 Task: Sort the products in the category "Turkey" by price (highest first).
Action: Mouse moved to (23, 94)
Screenshot: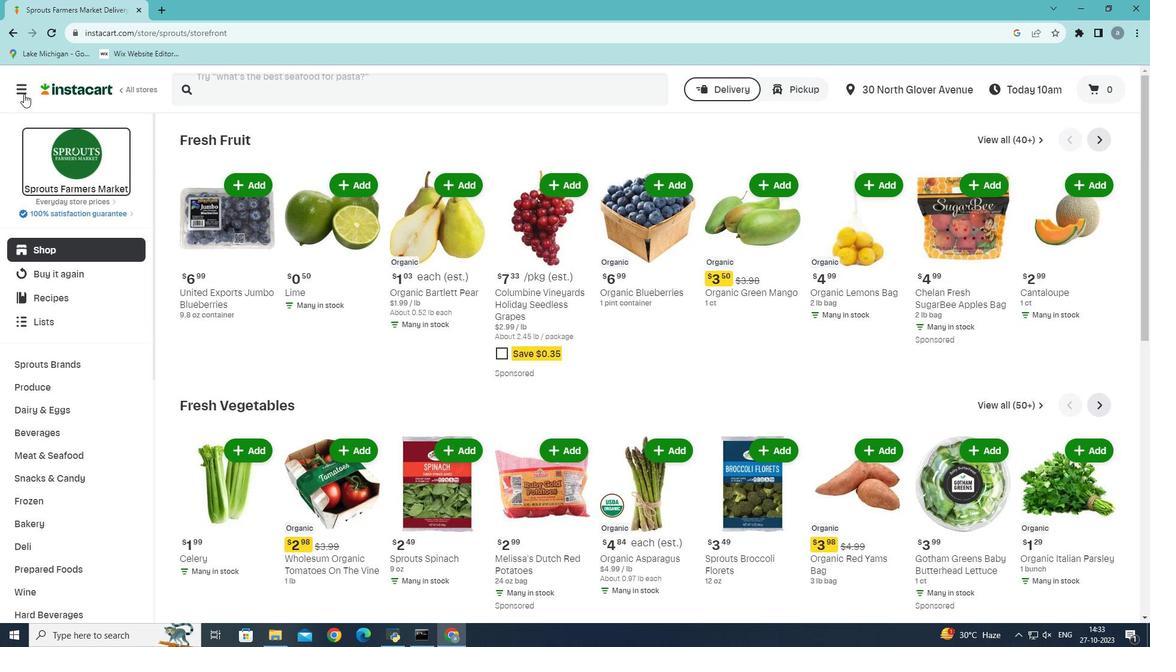 
Action: Mouse pressed left at (23, 94)
Screenshot: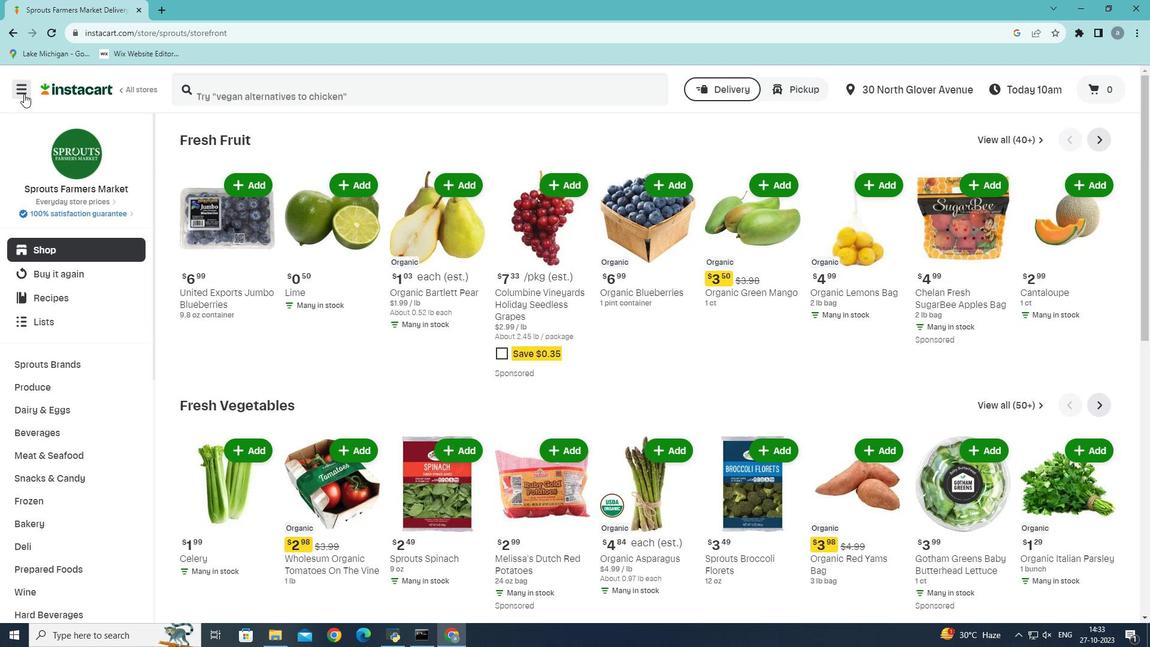 
Action: Mouse moved to (72, 354)
Screenshot: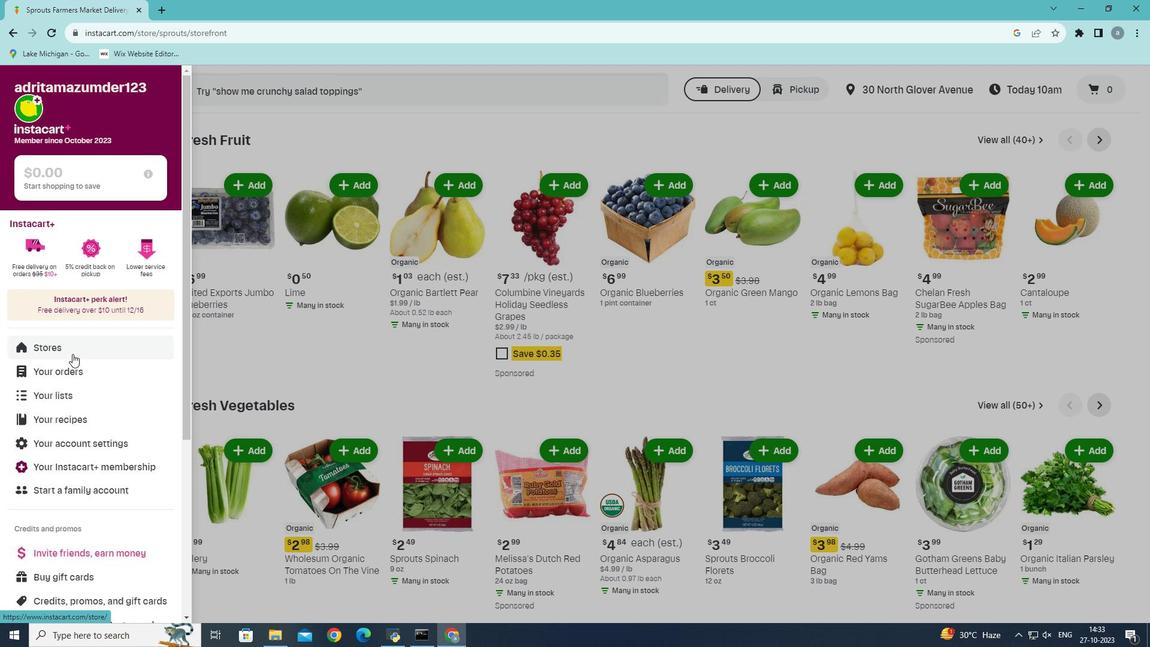 
Action: Mouse pressed left at (72, 354)
Screenshot: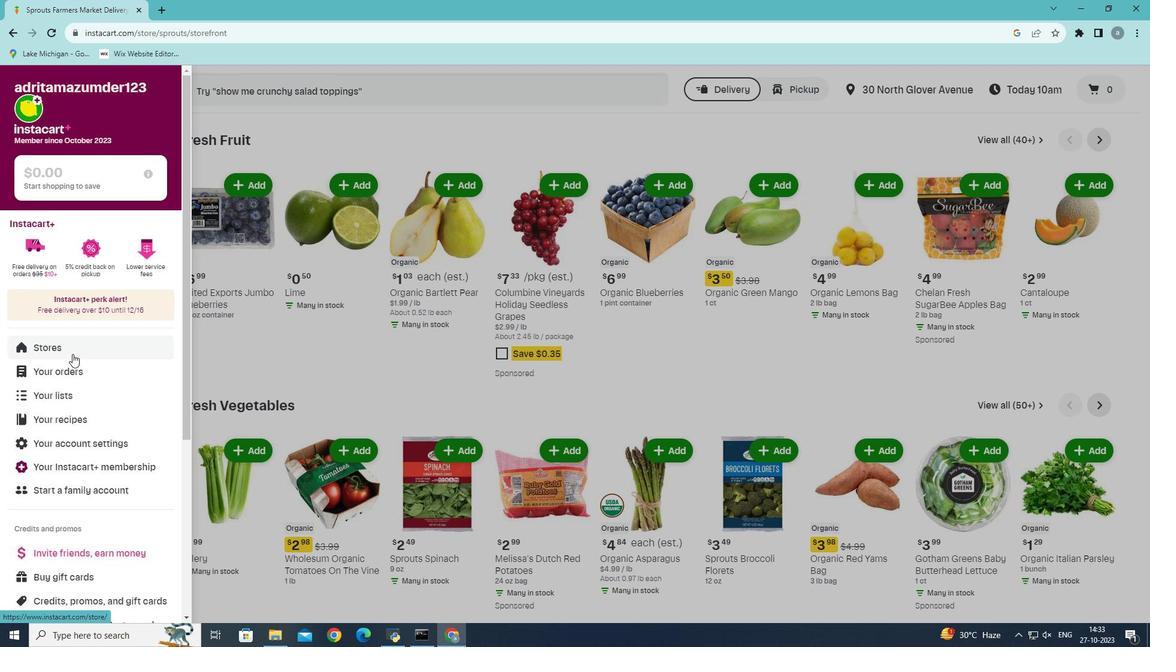 
Action: Mouse moved to (275, 138)
Screenshot: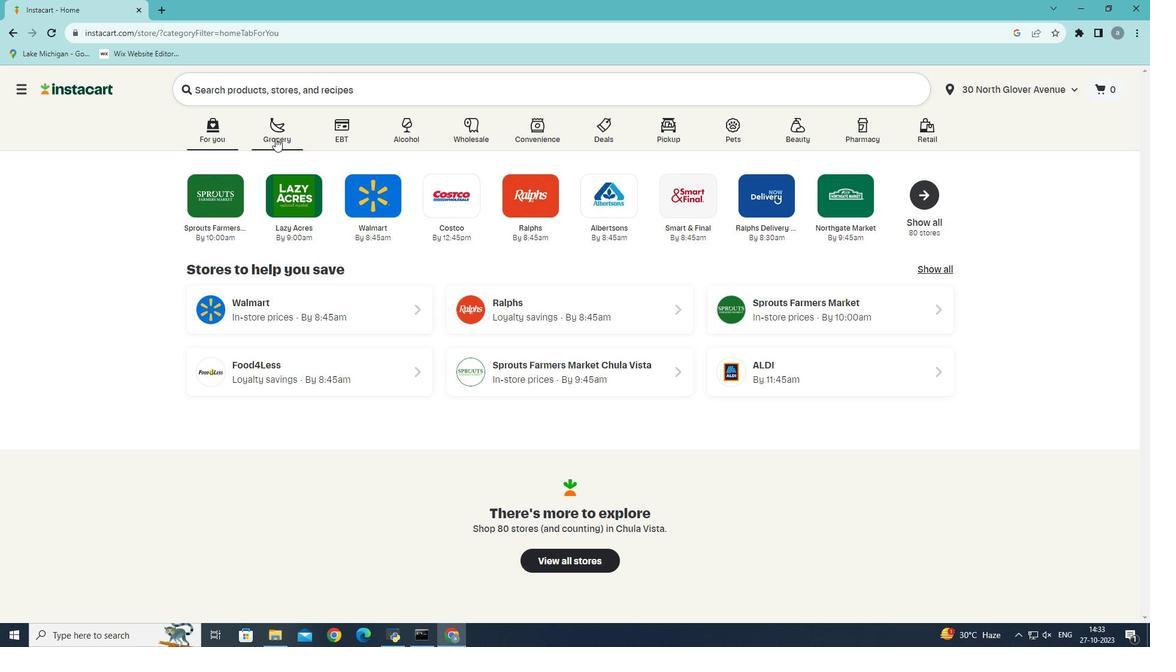 
Action: Mouse pressed left at (275, 138)
Screenshot: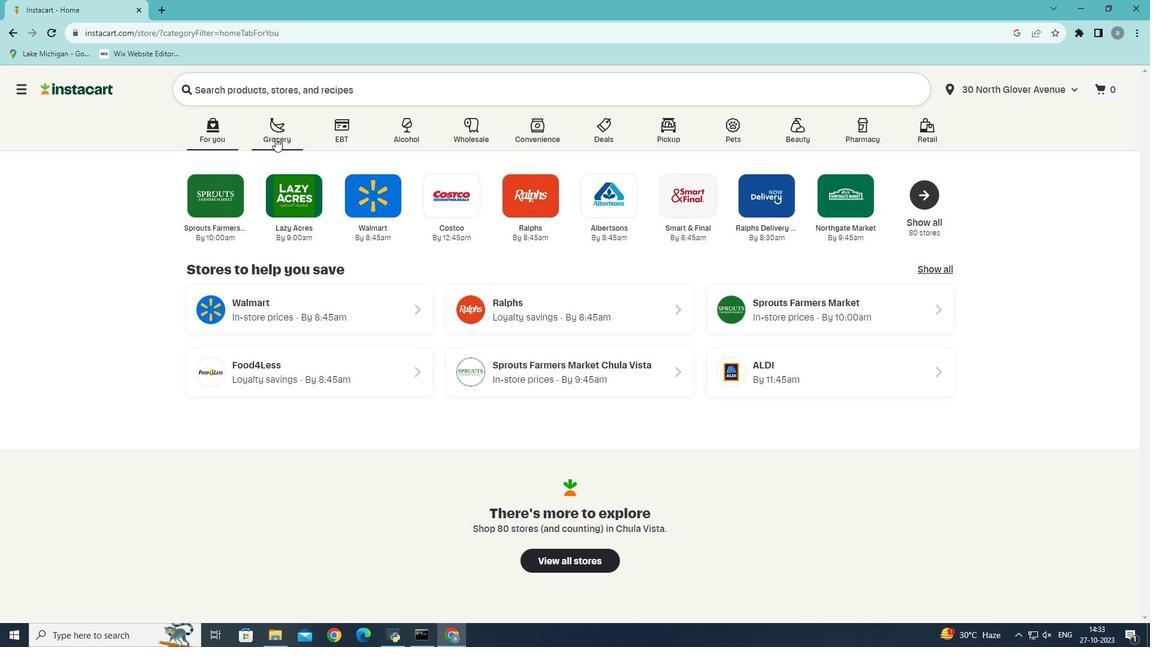 
Action: Mouse moved to (288, 344)
Screenshot: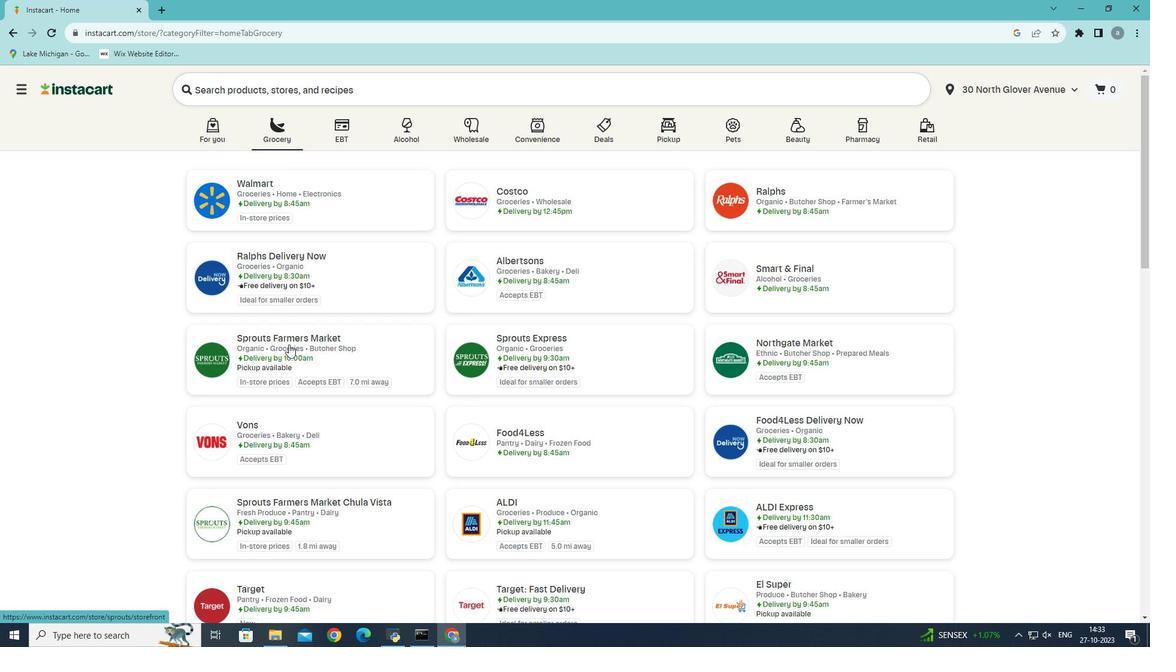 
Action: Mouse pressed left at (288, 344)
Screenshot: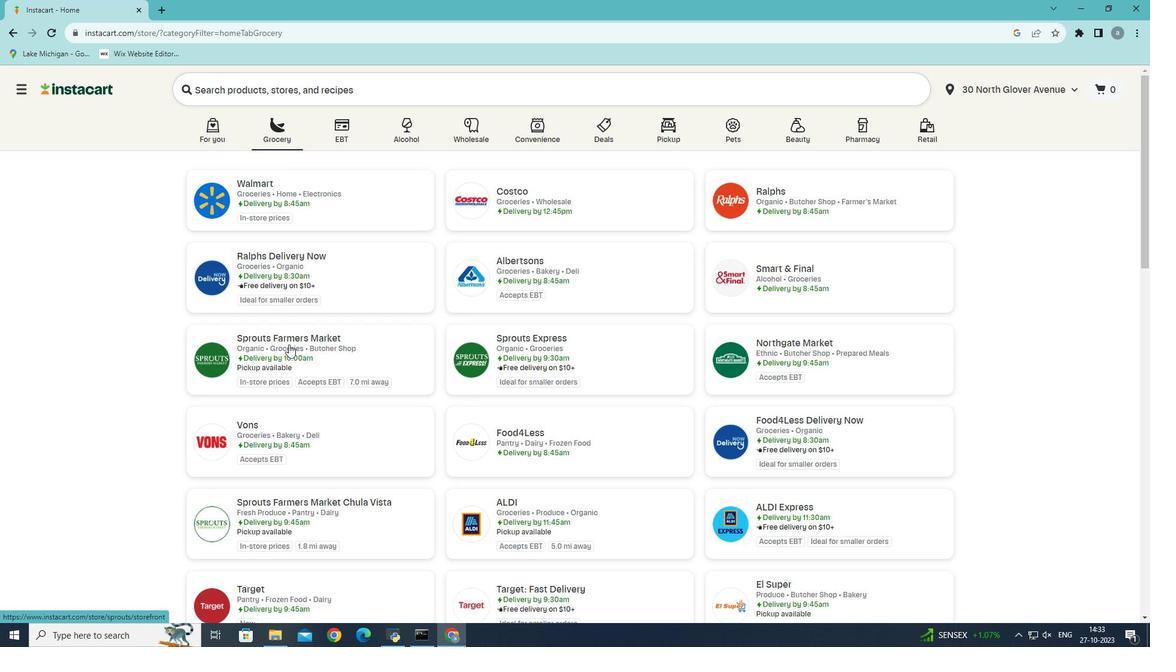 
Action: Mouse moved to (74, 451)
Screenshot: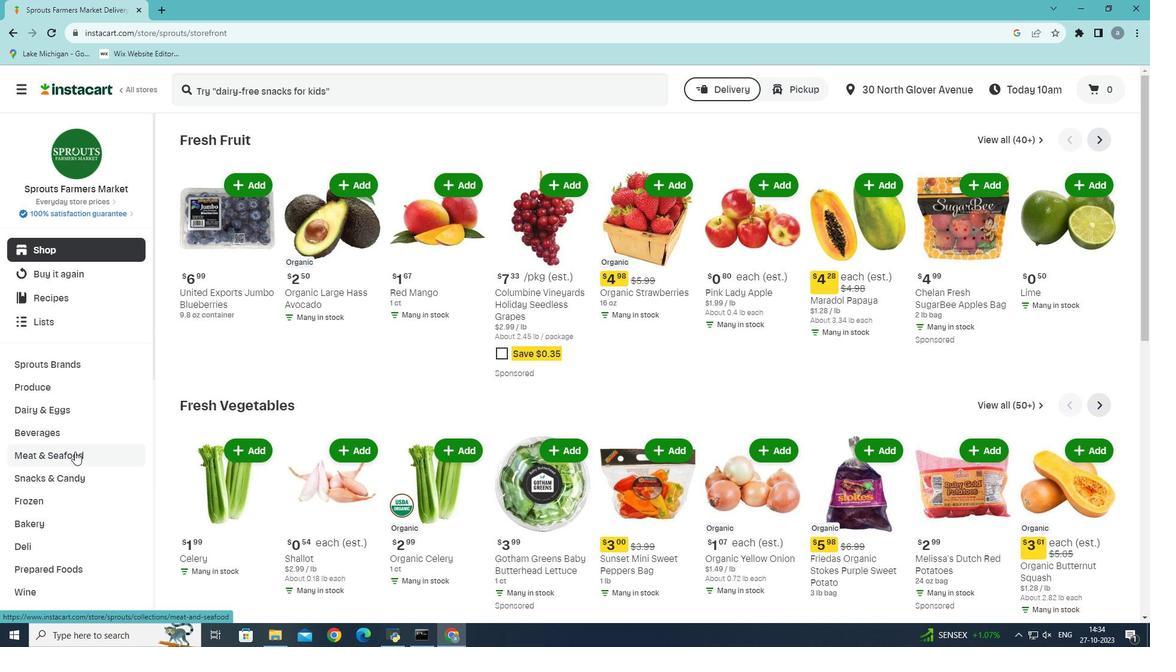 
Action: Mouse pressed left at (74, 451)
Screenshot: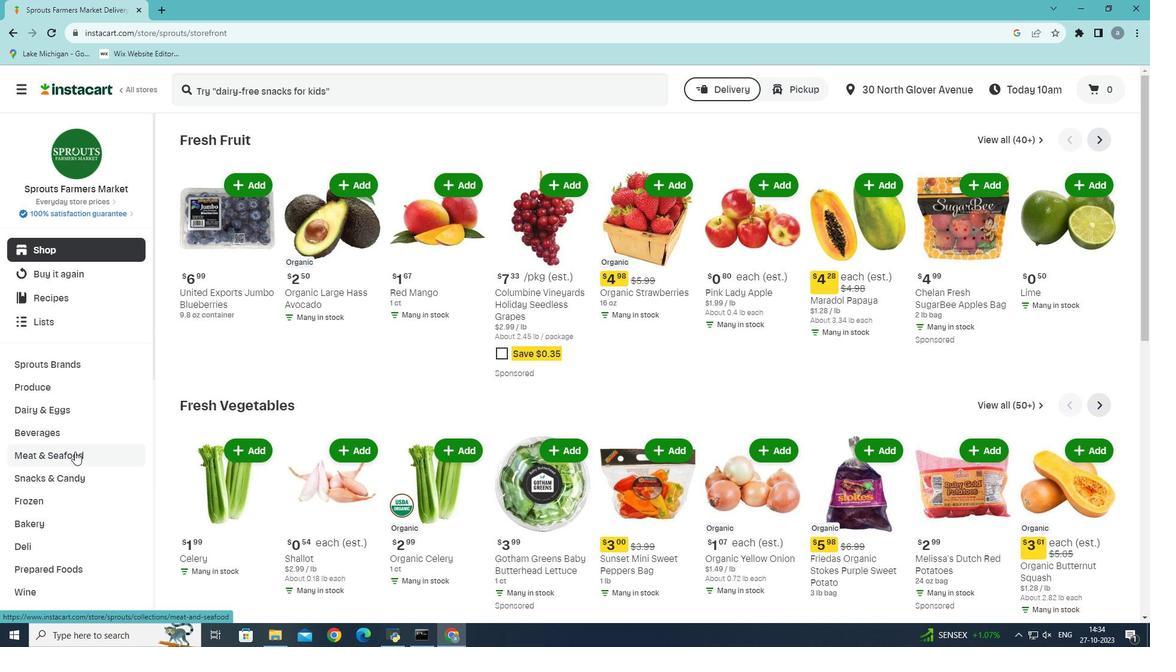 
Action: Mouse moved to (445, 164)
Screenshot: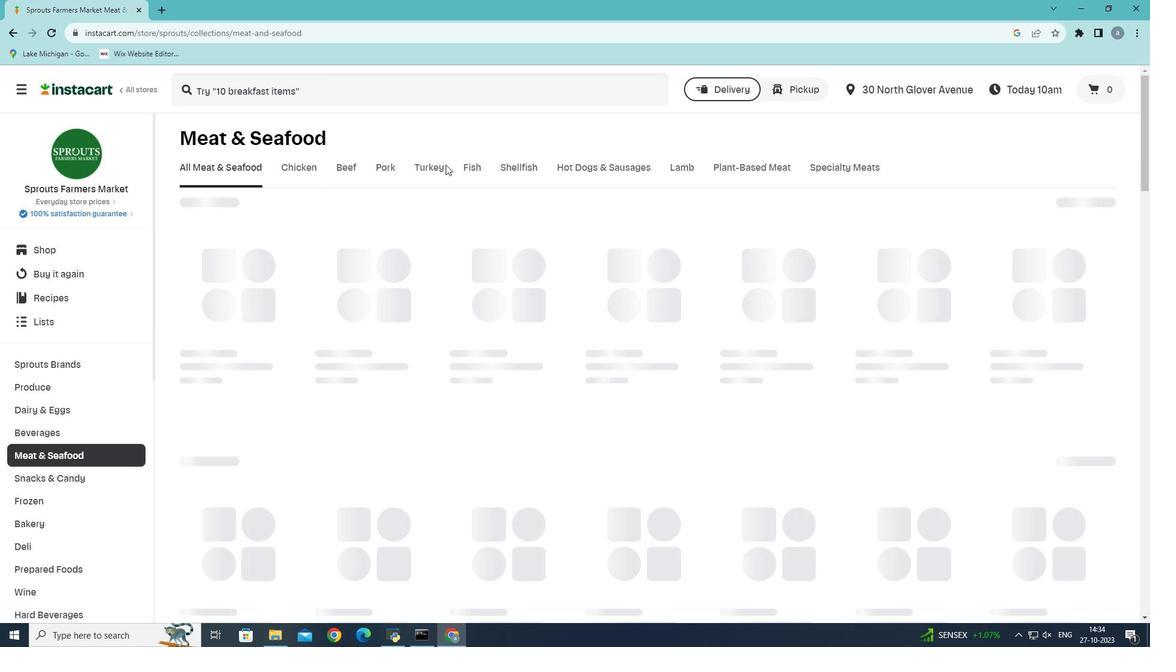 
Action: Mouse pressed left at (445, 164)
Screenshot: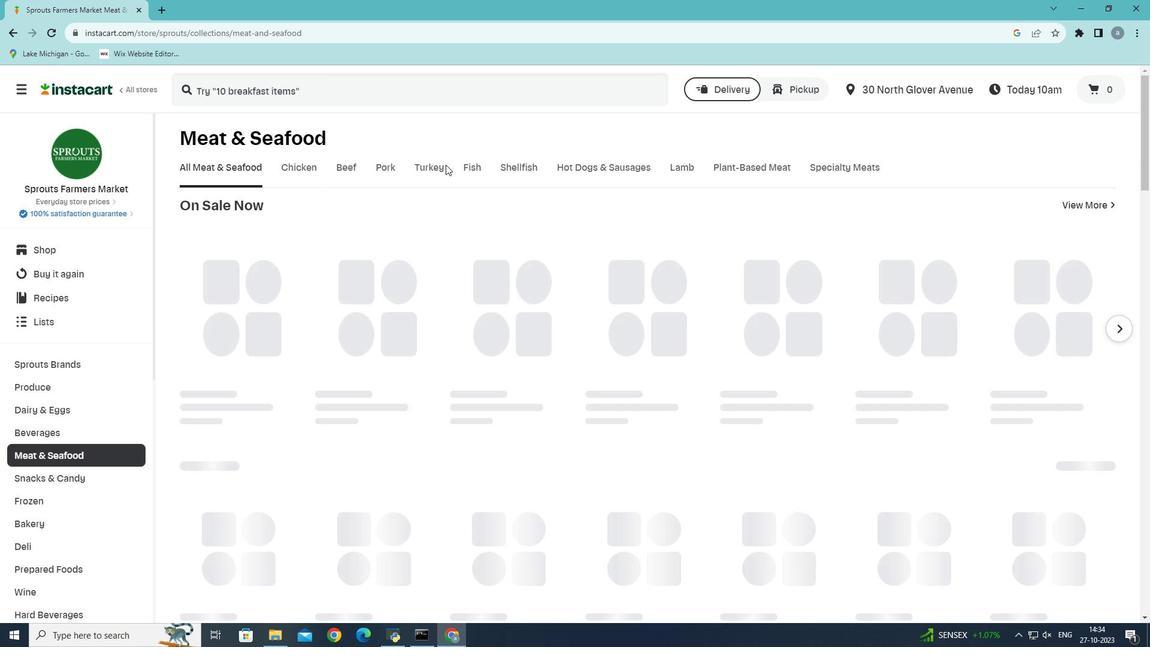 
Action: Mouse moved to (442, 167)
Screenshot: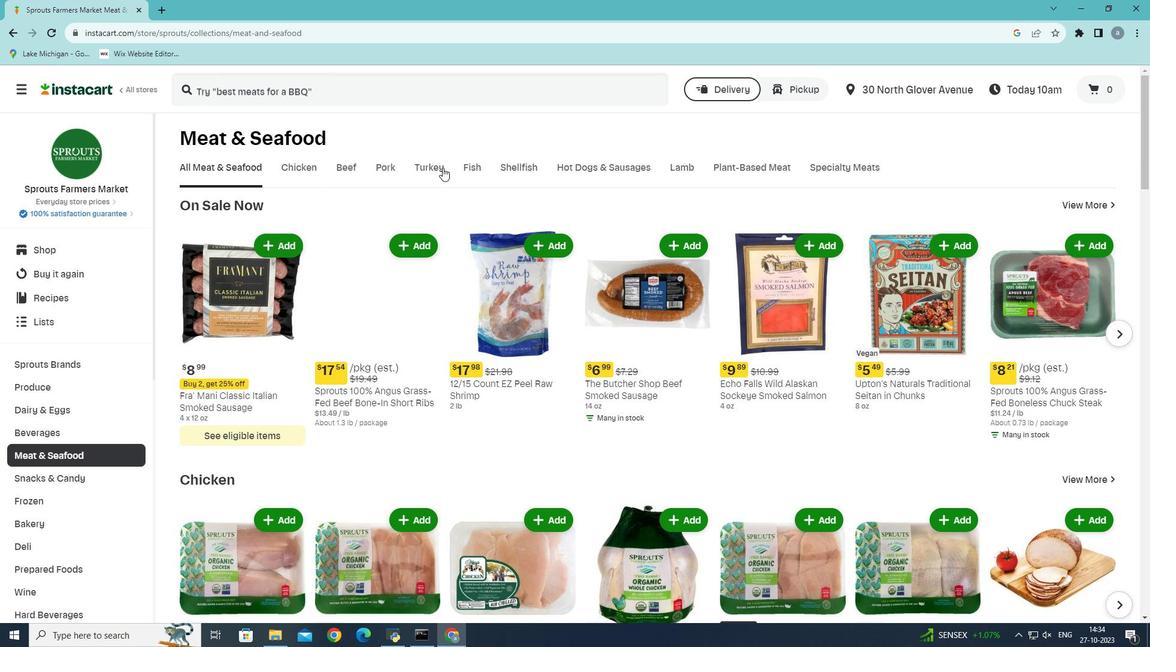 
Action: Mouse pressed left at (442, 167)
Screenshot: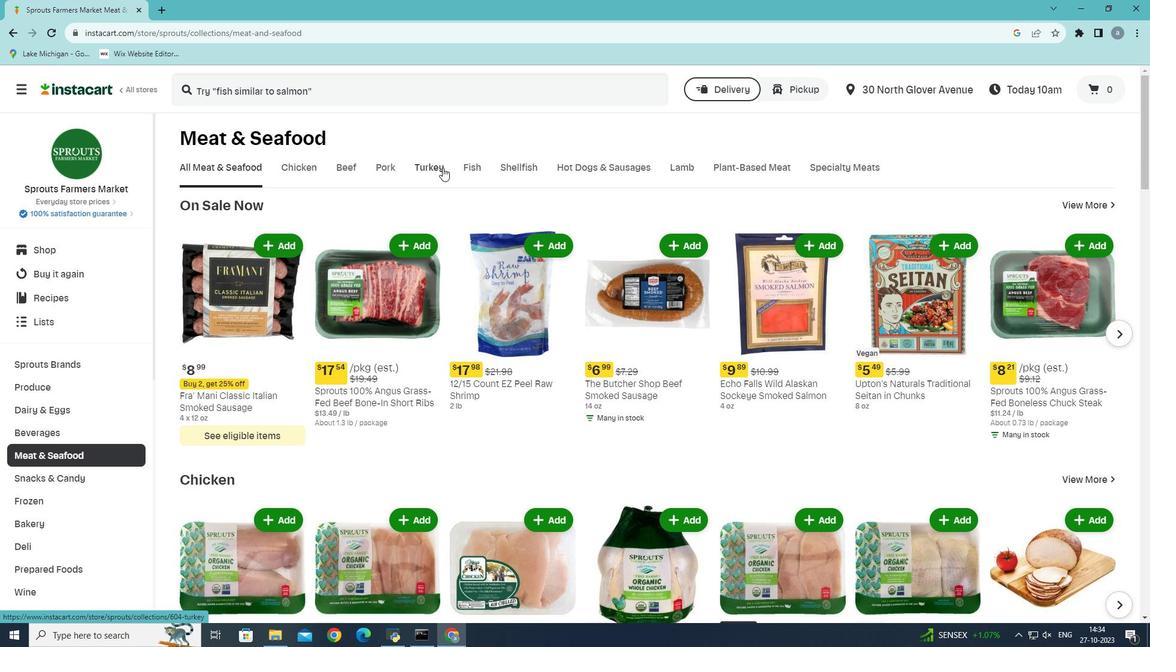 
Action: Mouse moved to (1104, 272)
Screenshot: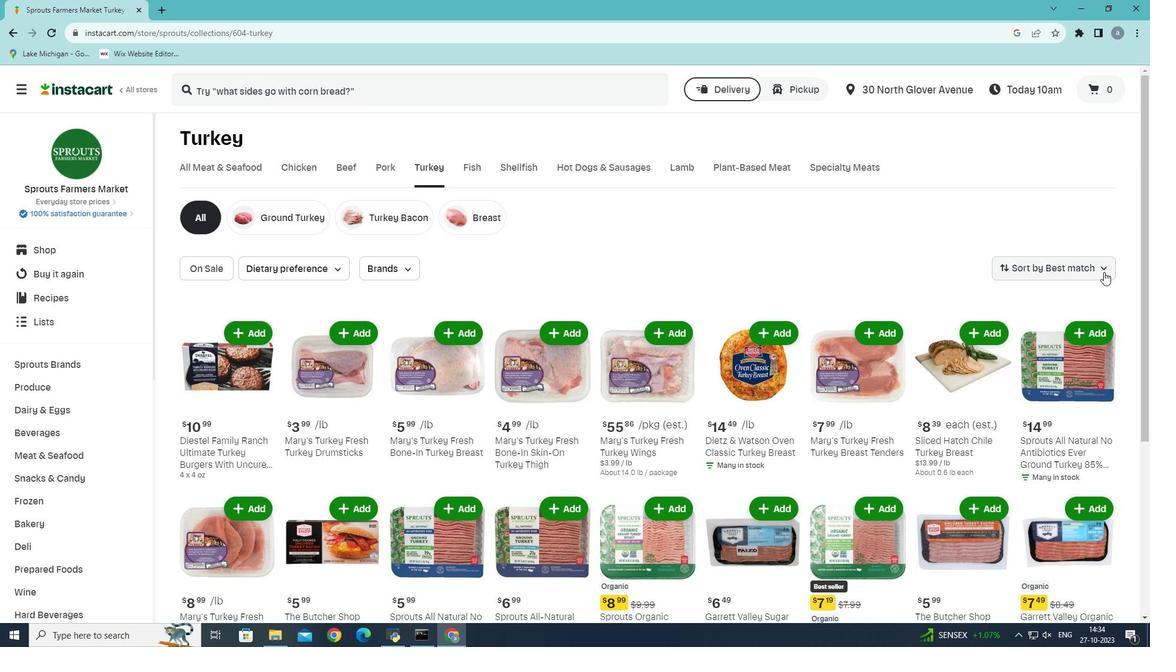 
Action: Mouse pressed left at (1104, 272)
Screenshot: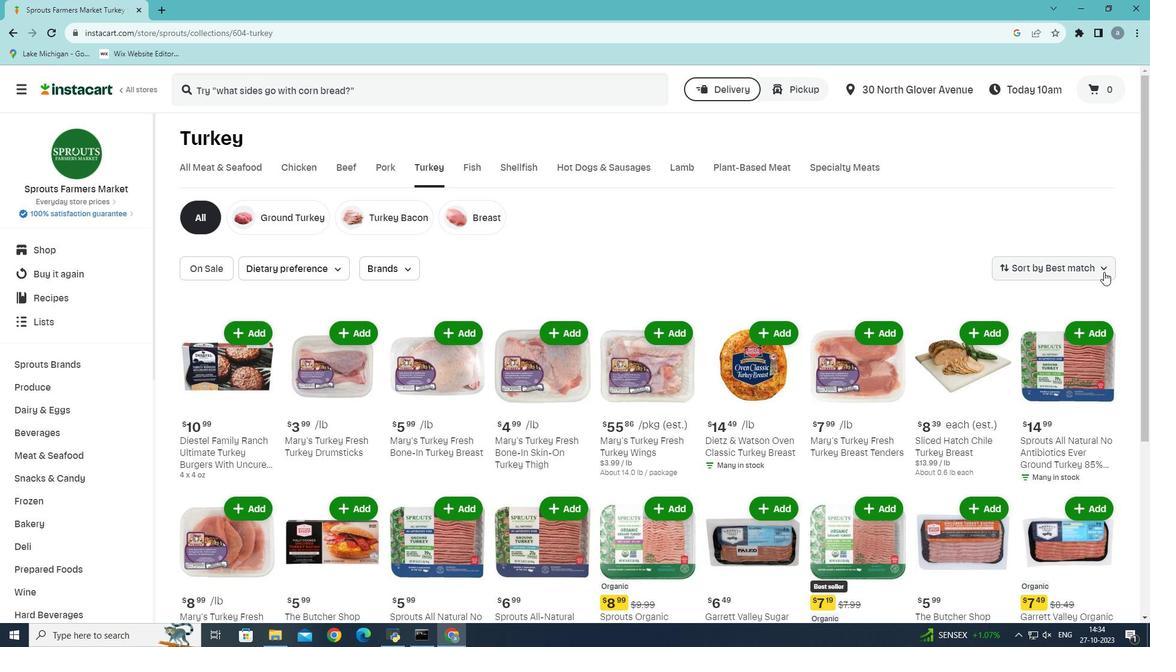 
Action: Mouse moved to (1086, 346)
Screenshot: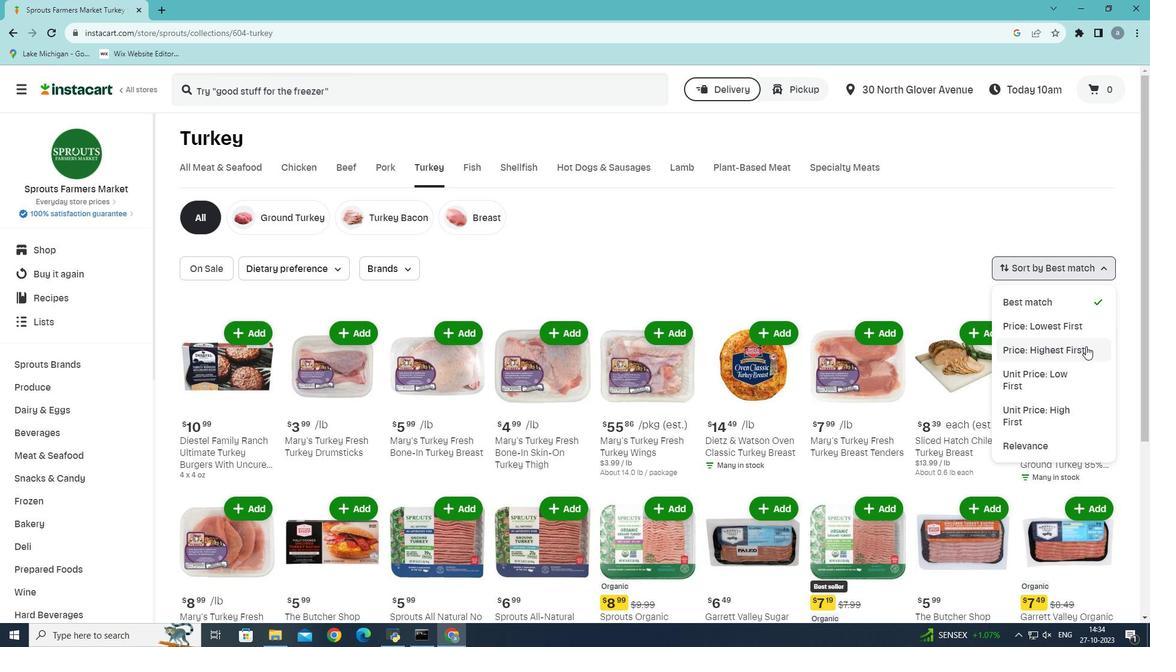 
Action: Mouse pressed left at (1086, 346)
Screenshot: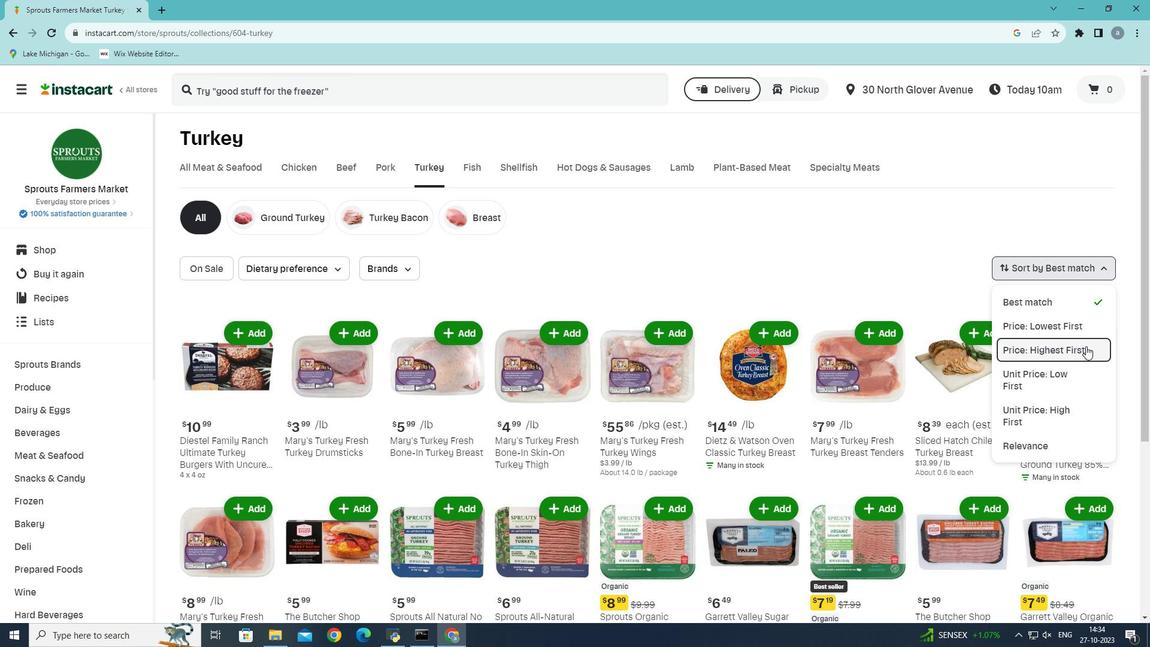 
Action: Mouse moved to (1089, 344)
Screenshot: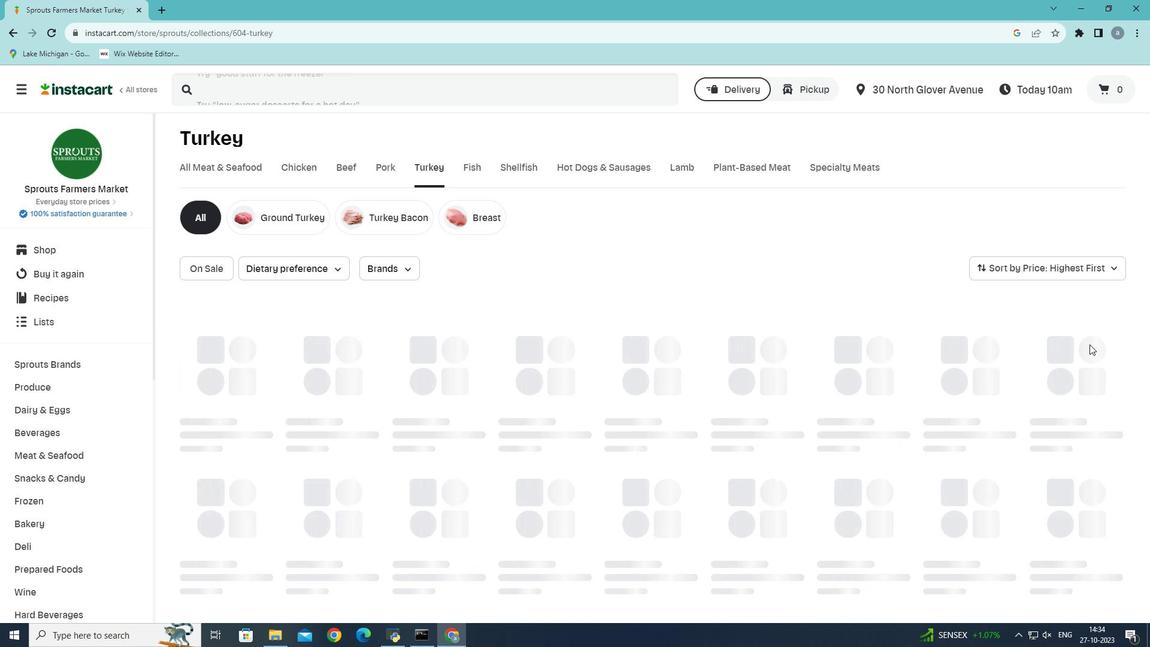 
